 Task: See all articles on calendar connections.
Action: Mouse moved to (48, 560)
Screenshot: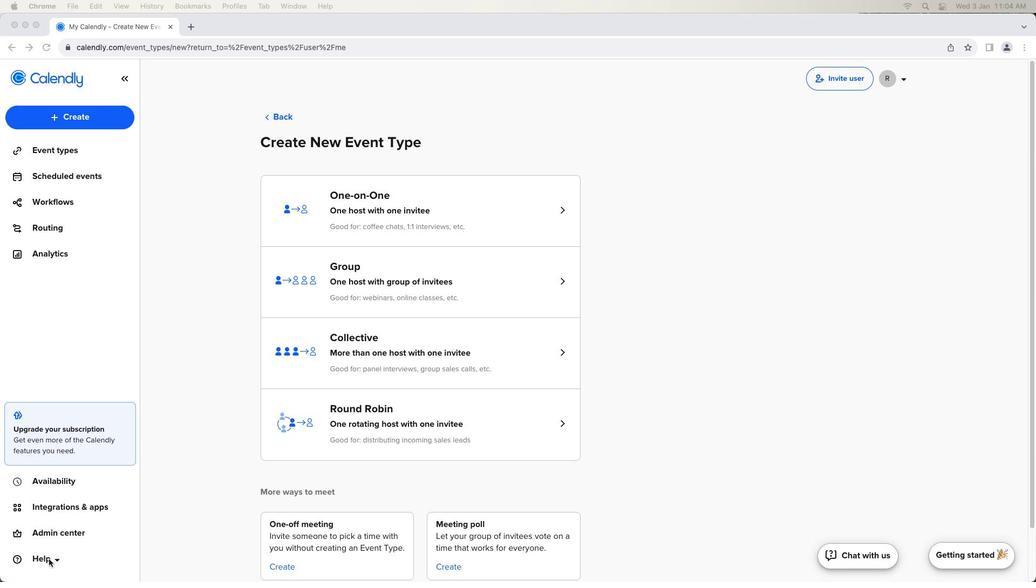 
Action: Mouse pressed left at (48, 560)
Screenshot: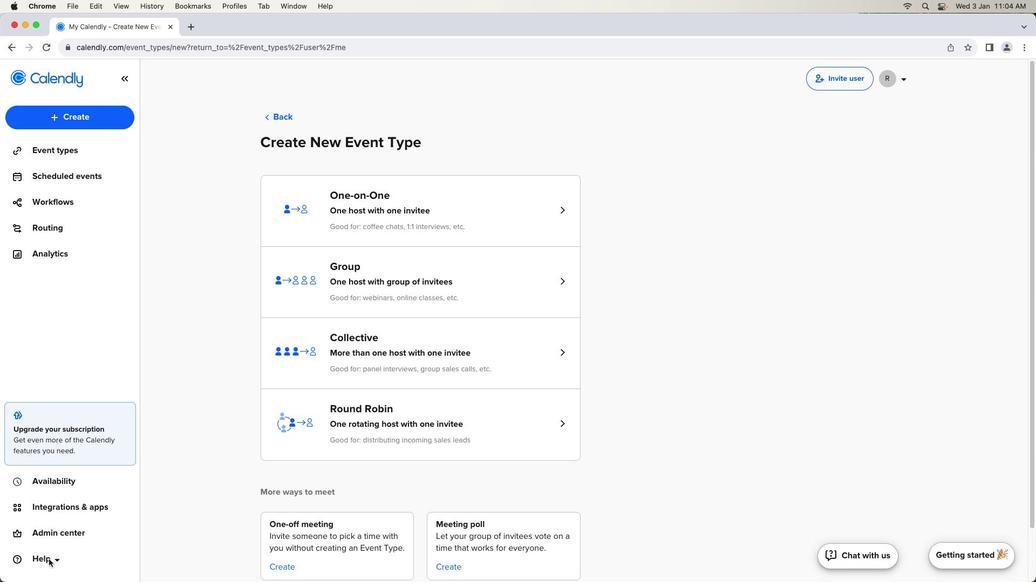 
Action: Mouse moved to (48, 559)
Screenshot: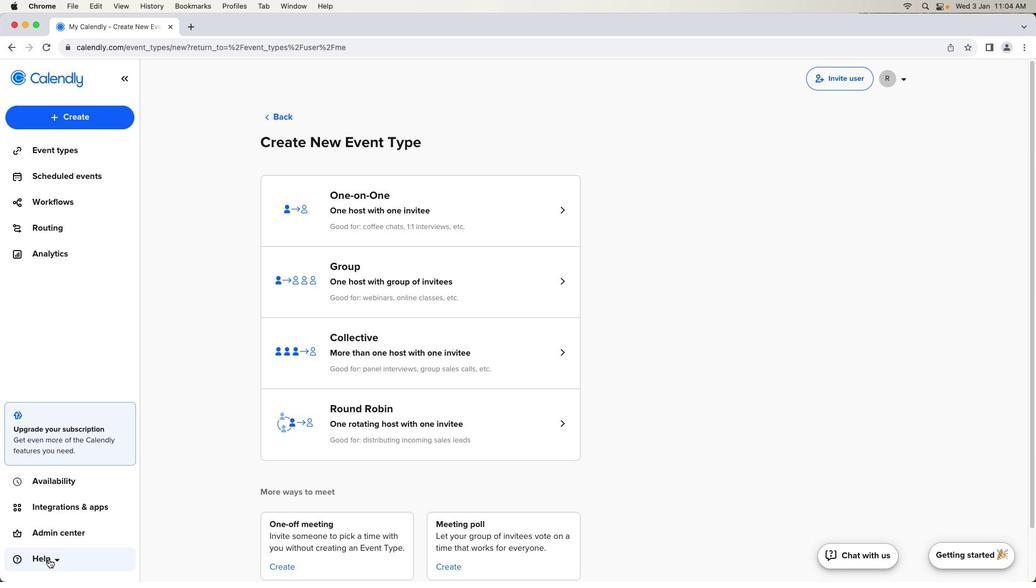 
Action: Mouse pressed left at (48, 559)
Screenshot: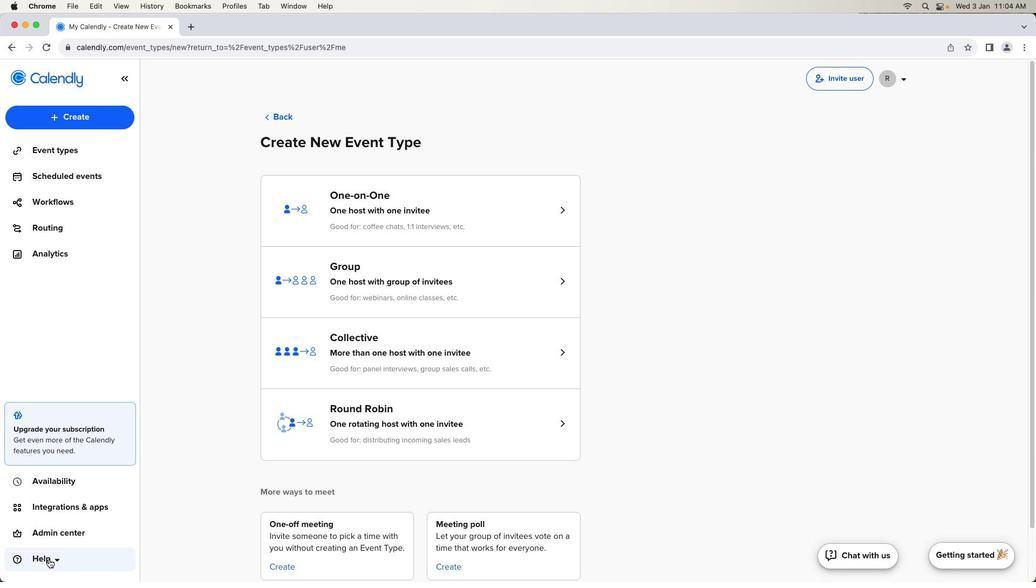 
Action: Mouse moved to (70, 472)
Screenshot: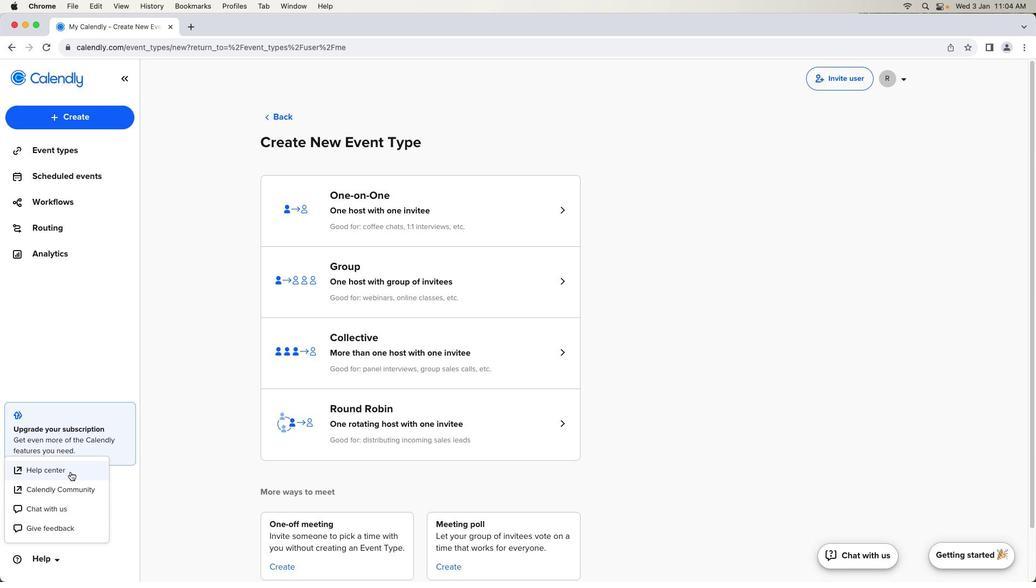 
Action: Mouse pressed left at (70, 472)
Screenshot: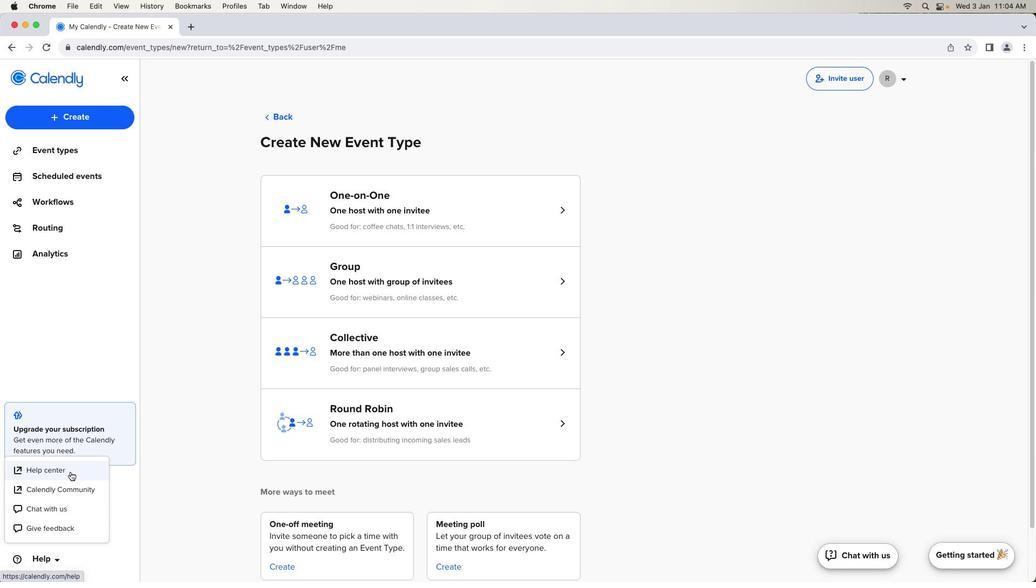 
Action: Mouse moved to (515, 479)
Screenshot: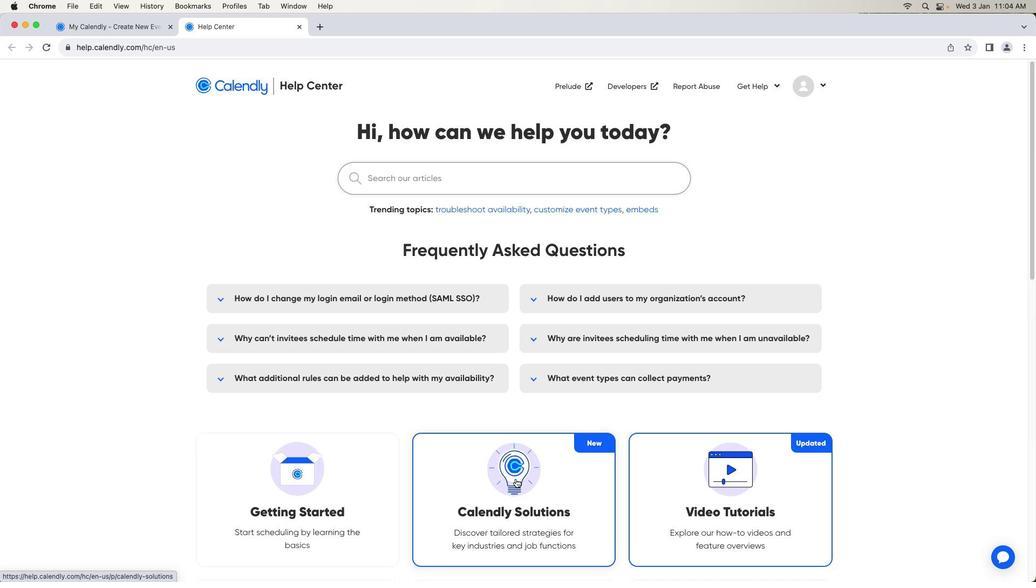 
Action: Mouse scrolled (515, 479) with delta (0, 0)
Screenshot: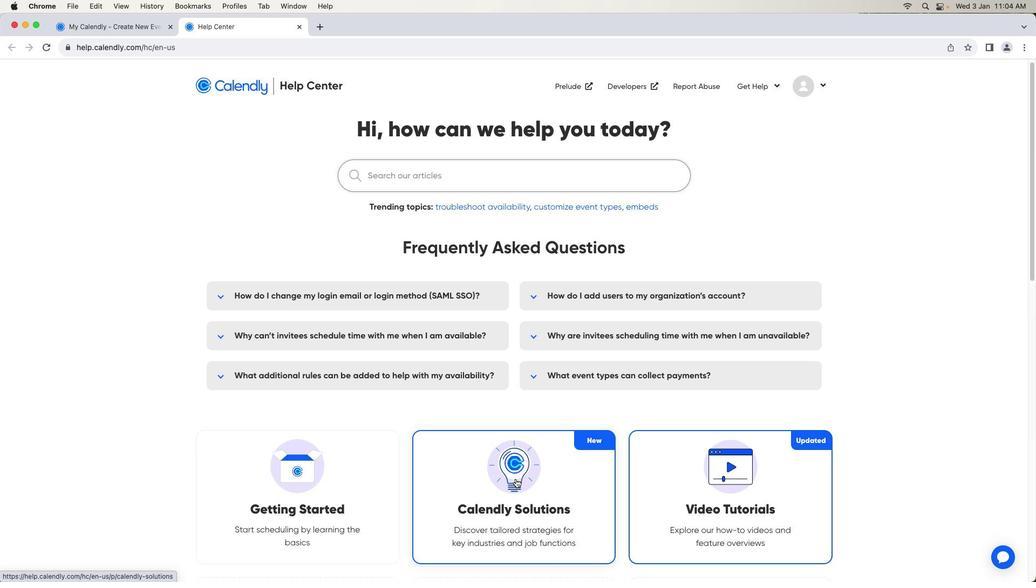 
Action: Mouse scrolled (515, 479) with delta (0, 0)
Screenshot: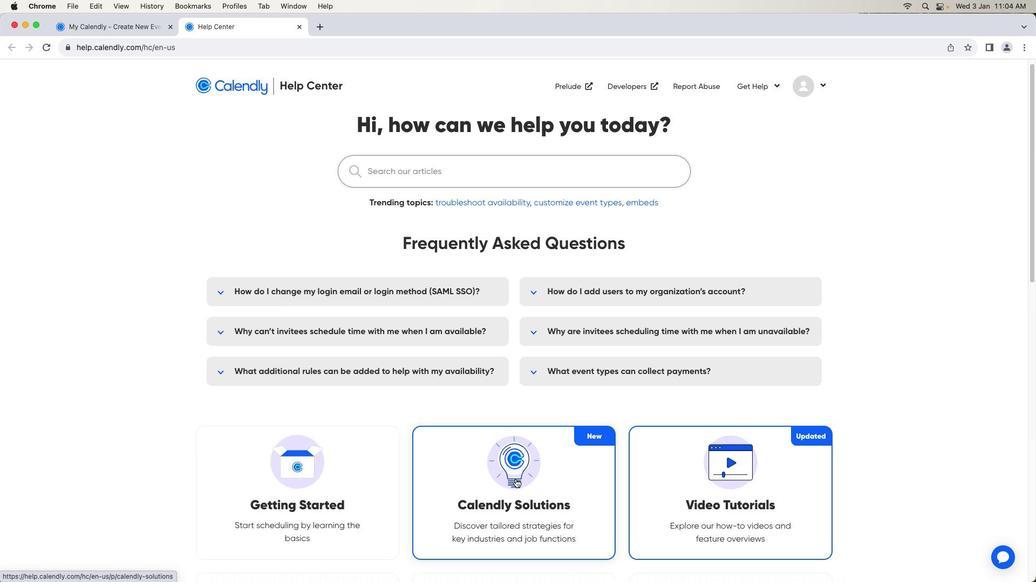 
Action: Mouse scrolled (515, 479) with delta (0, 0)
Screenshot: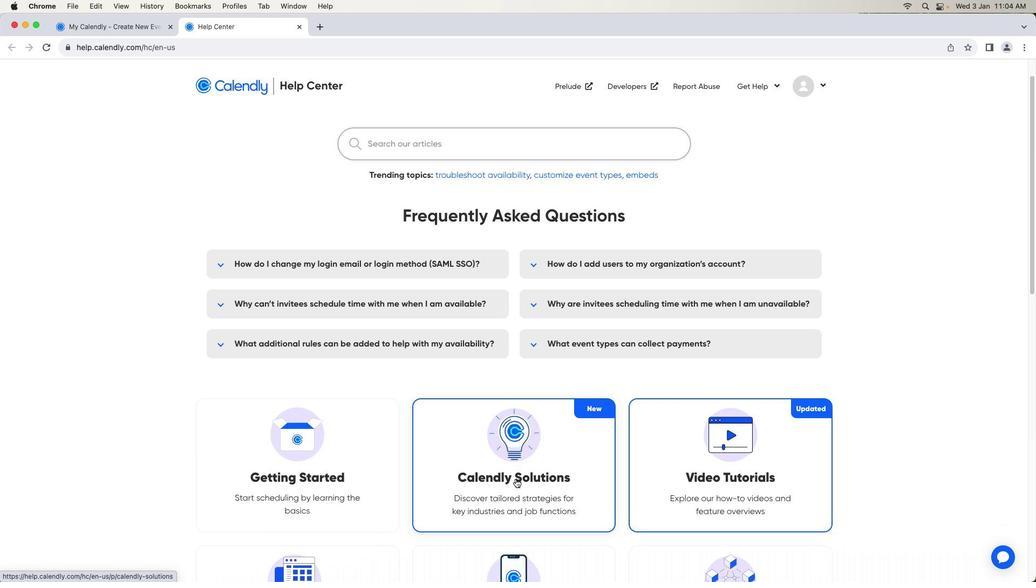 
Action: Mouse moved to (515, 479)
Screenshot: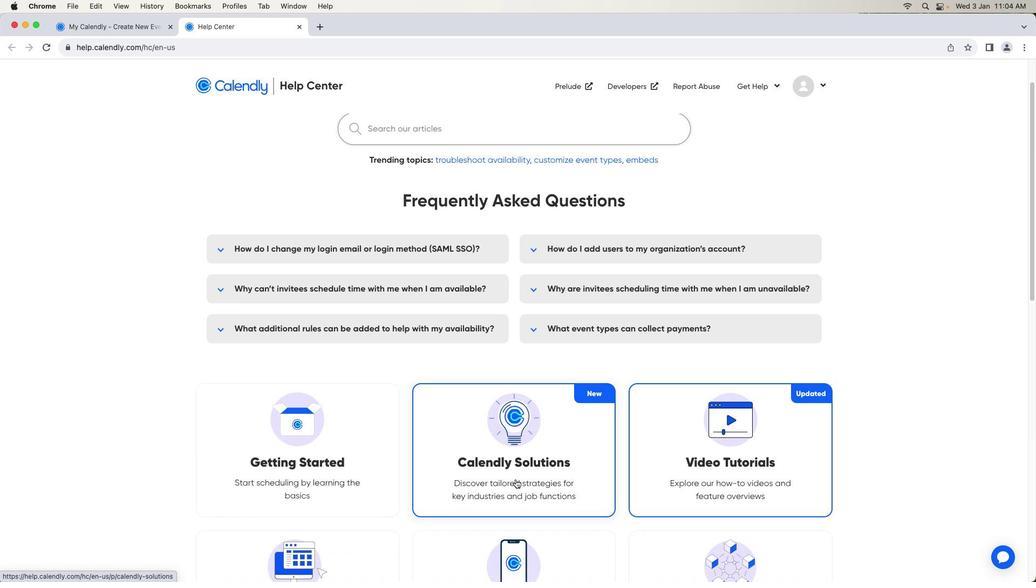 
Action: Mouse scrolled (515, 479) with delta (0, 0)
Screenshot: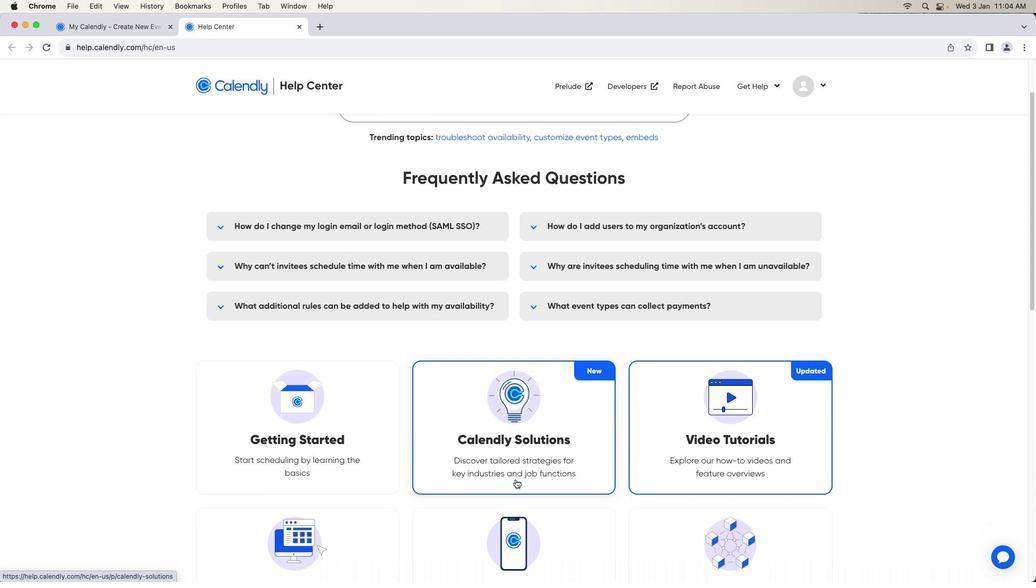 
Action: Mouse scrolled (515, 479) with delta (0, 0)
Screenshot: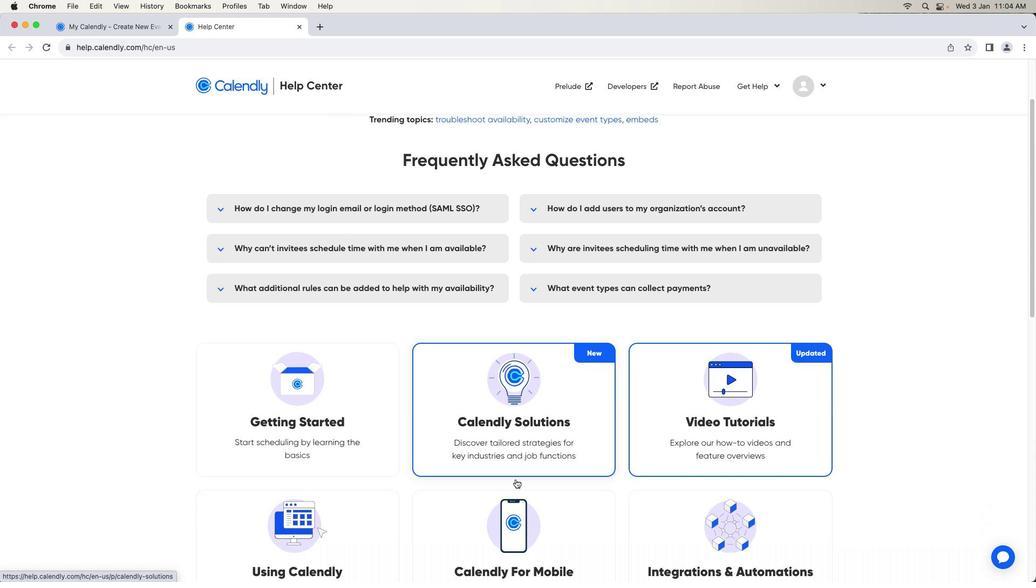 
Action: Mouse scrolled (515, 479) with delta (0, -1)
Screenshot: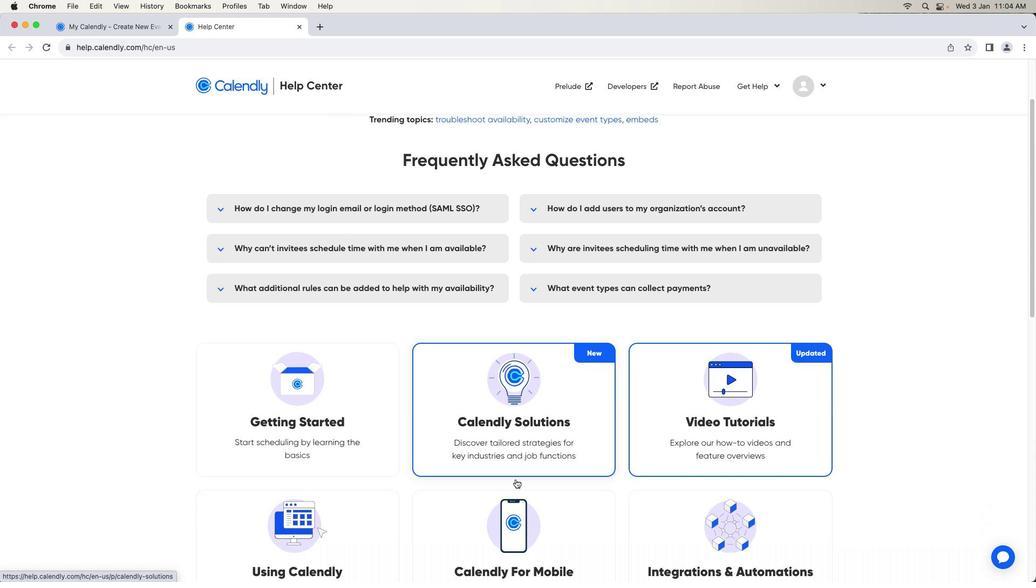 
Action: Mouse scrolled (515, 479) with delta (0, -2)
Screenshot: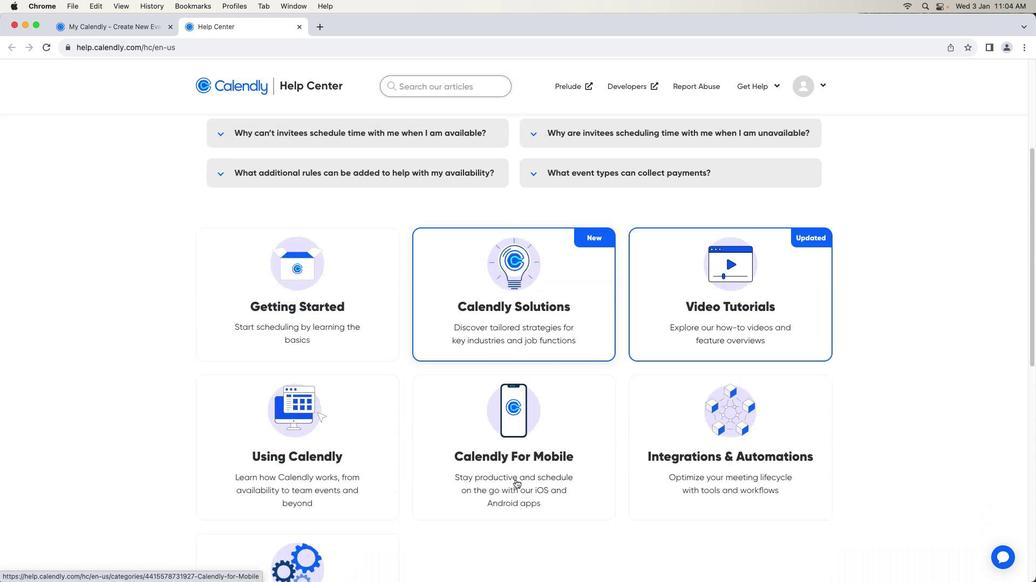 
Action: Mouse moved to (725, 382)
Screenshot: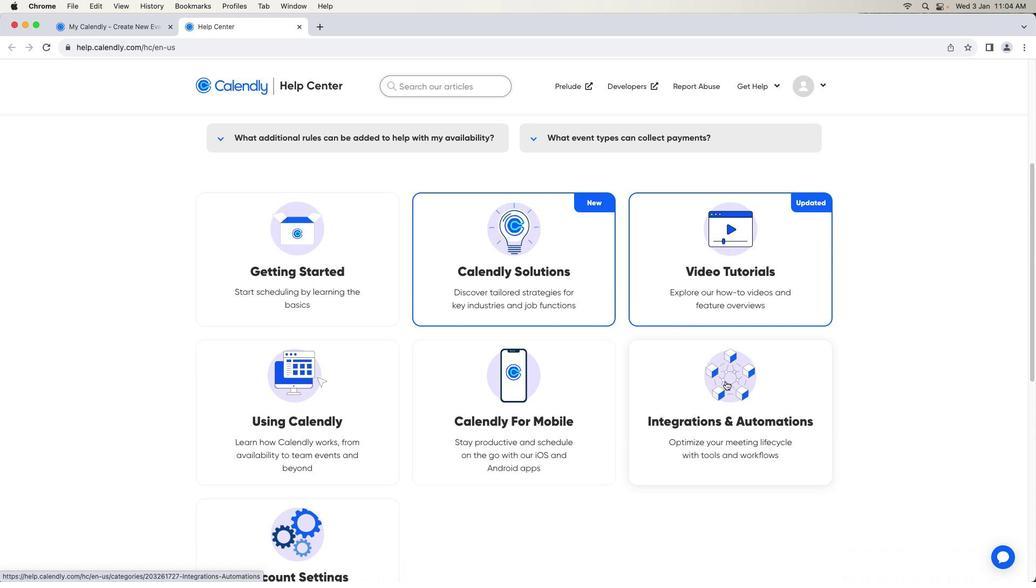 
Action: Mouse pressed left at (725, 382)
Screenshot: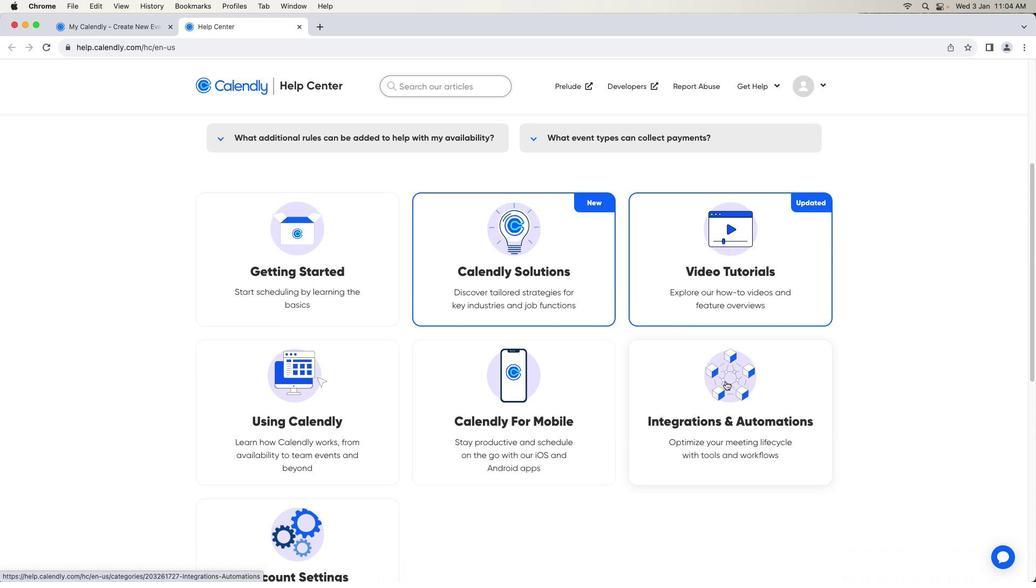 
Action: Mouse moved to (275, 554)
Screenshot: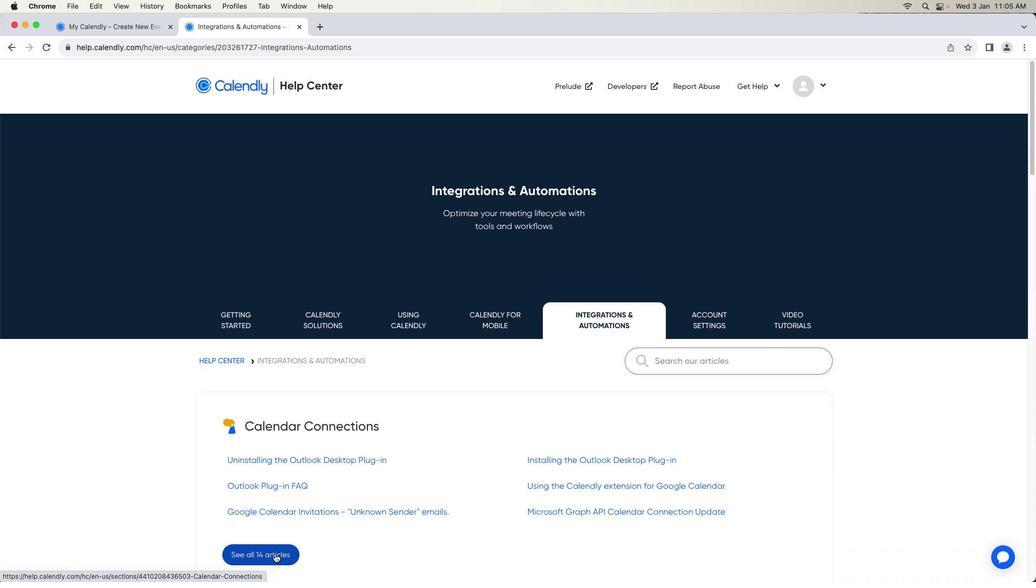 
Action: Mouse pressed left at (275, 554)
Screenshot: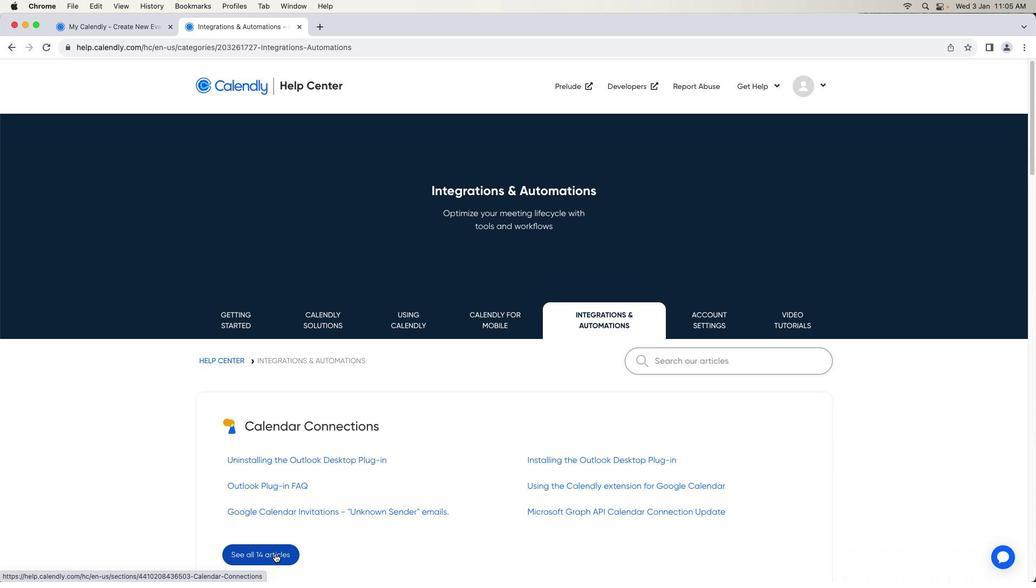 
Action: Mouse moved to (529, 513)
Screenshot: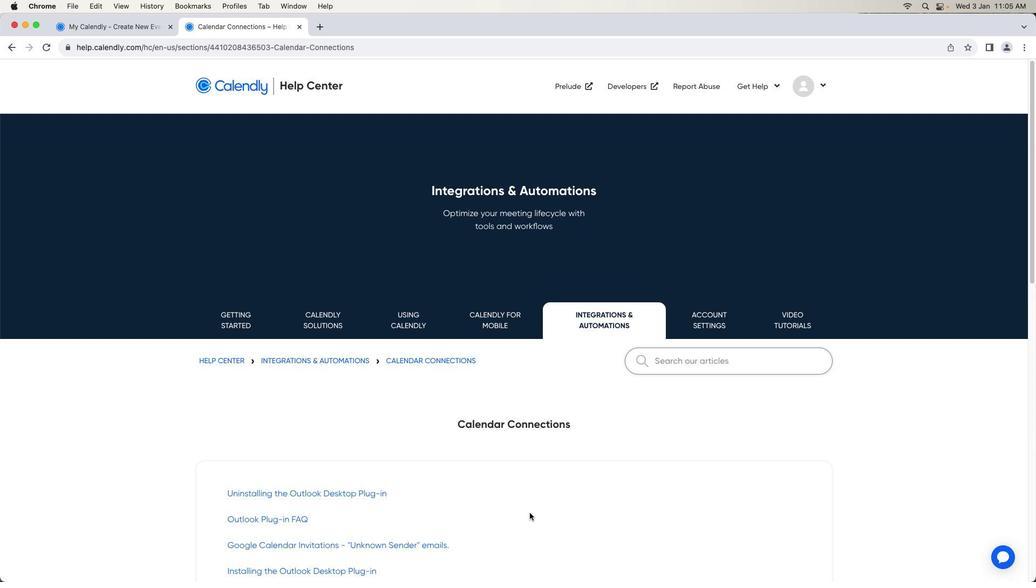 
Action: Mouse scrolled (529, 513) with delta (0, 0)
Screenshot: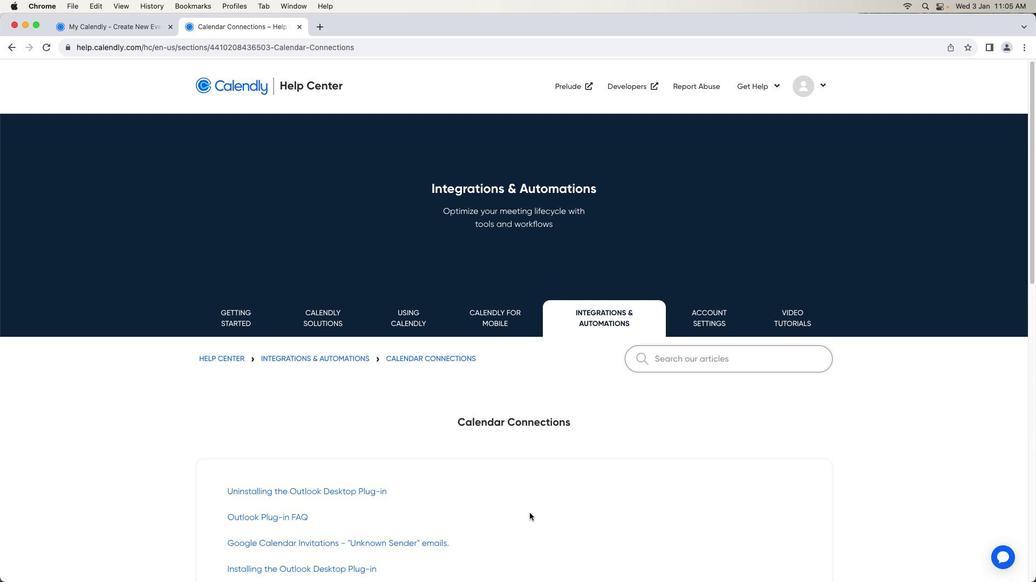 
Action: Mouse scrolled (529, 513) with delta (0, 0)
Screenshot: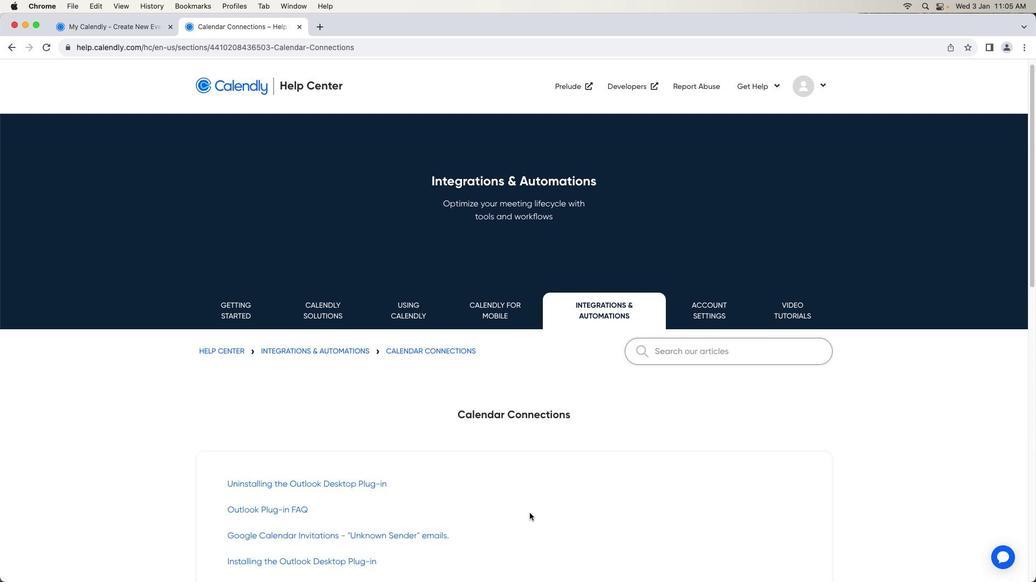 
Action: Mouse scrolled (529, 513) with delta (0, 0)
Screenshot: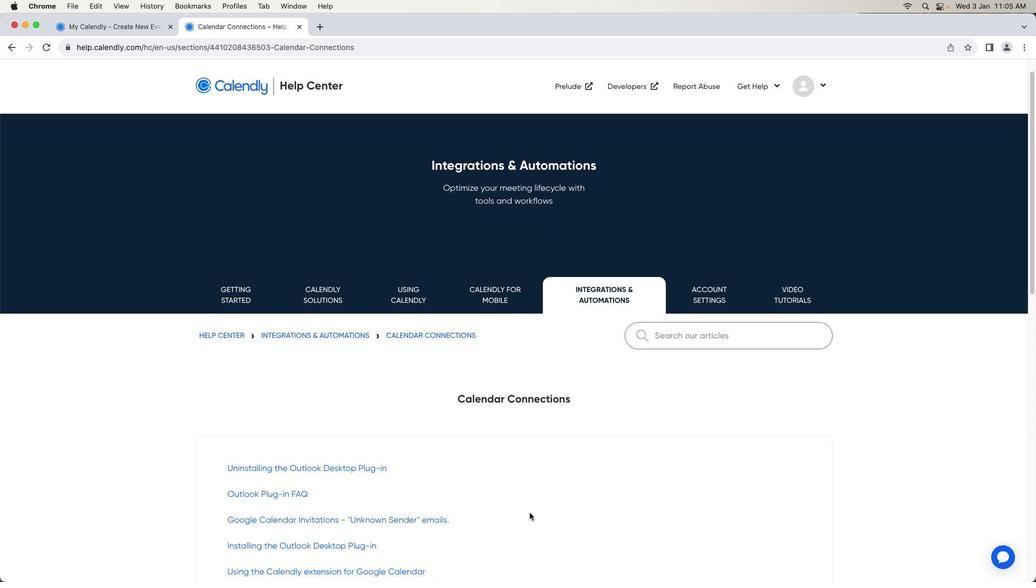 
Action: Mouse scrolled (529, 513) with delta (0, 0)
Screenshot: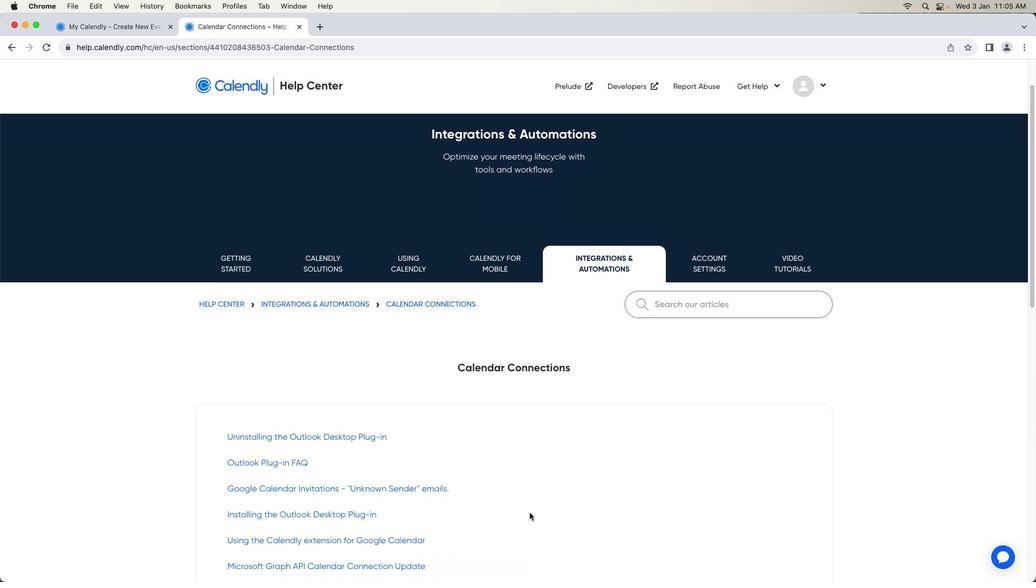 
Action: Mouse scrolled (529, 513) with delta (0, 0)
Screenshot: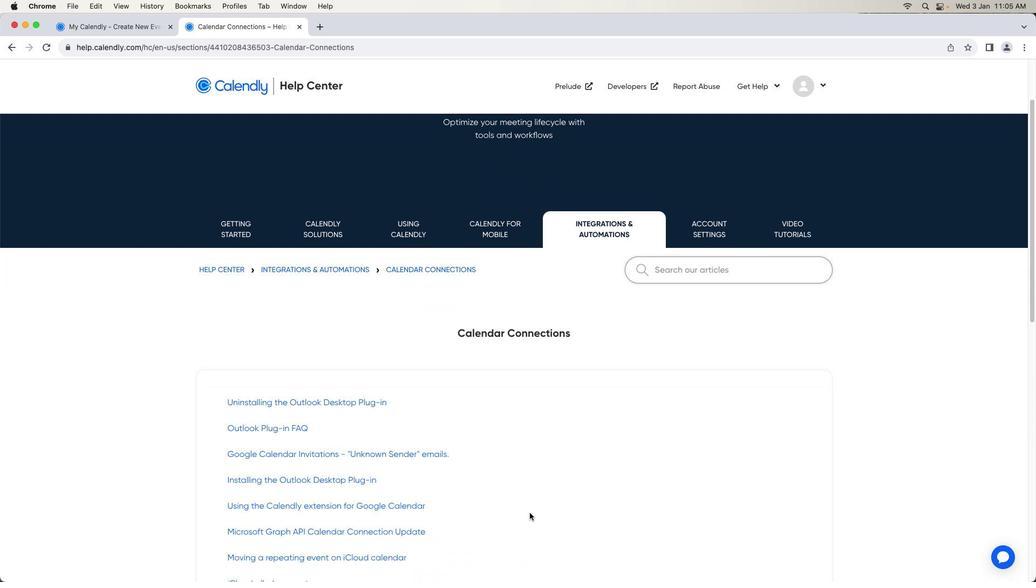 
Action: Mouse scrolled (529, 513) with delta (0, 0)
Screenshot: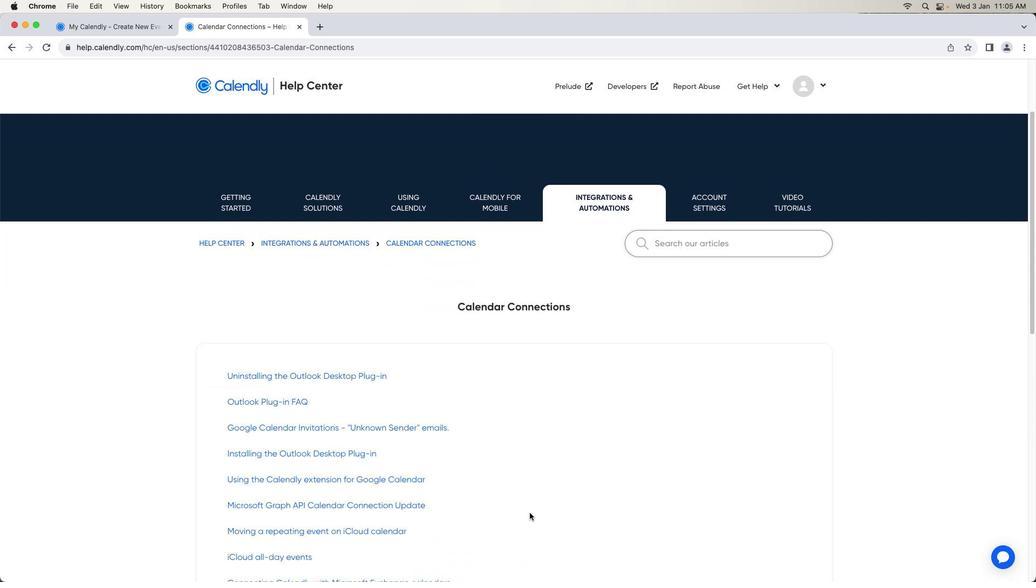 
Action: Mouse scrolled (529, 513) with delta (0, -1)
Screenshot: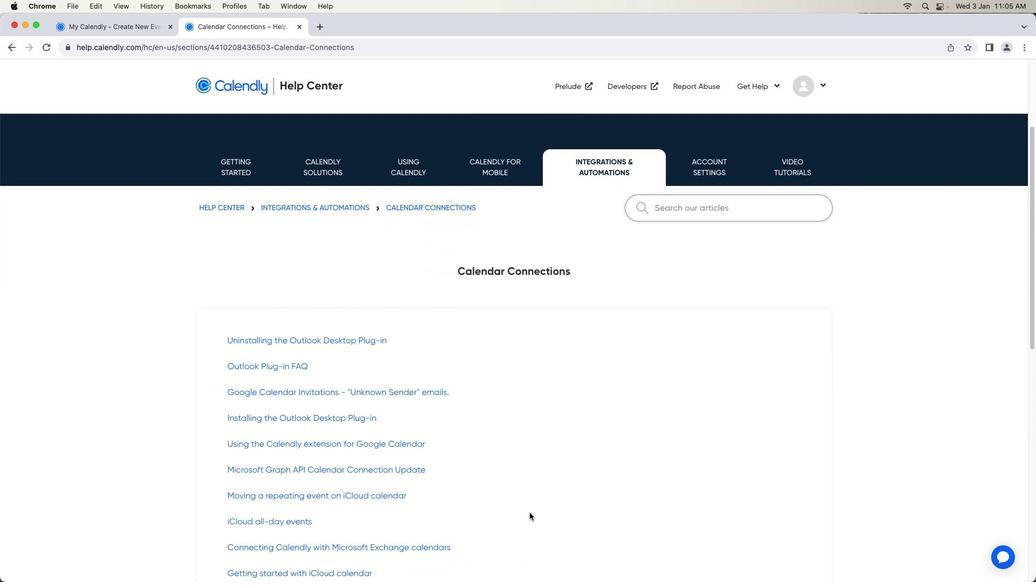 
Action: Mouse scrolled (529, 513) with delta (0, -1)
Screenshot: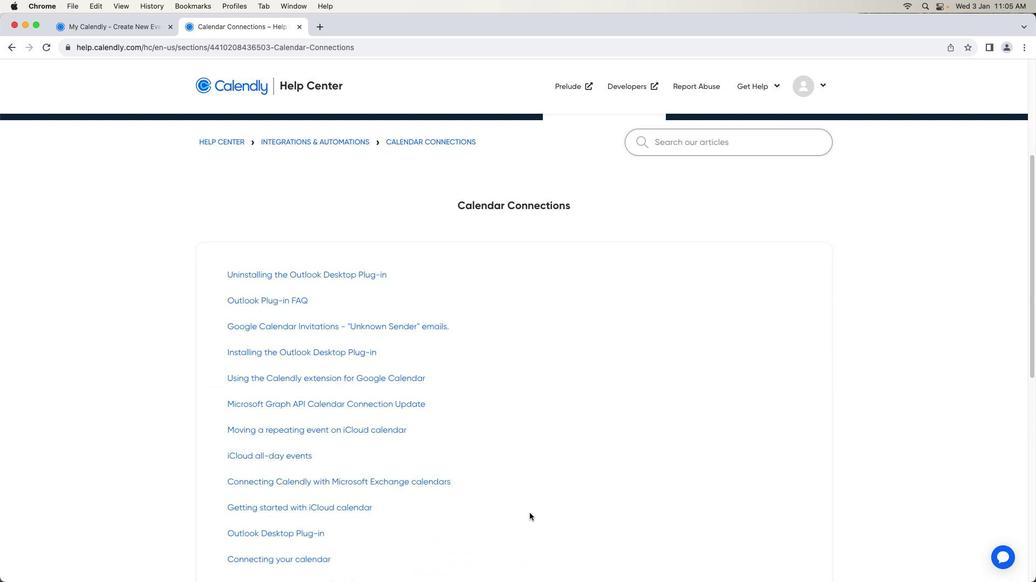 
Action: Mouse moved to (529, 513)
Screenshot: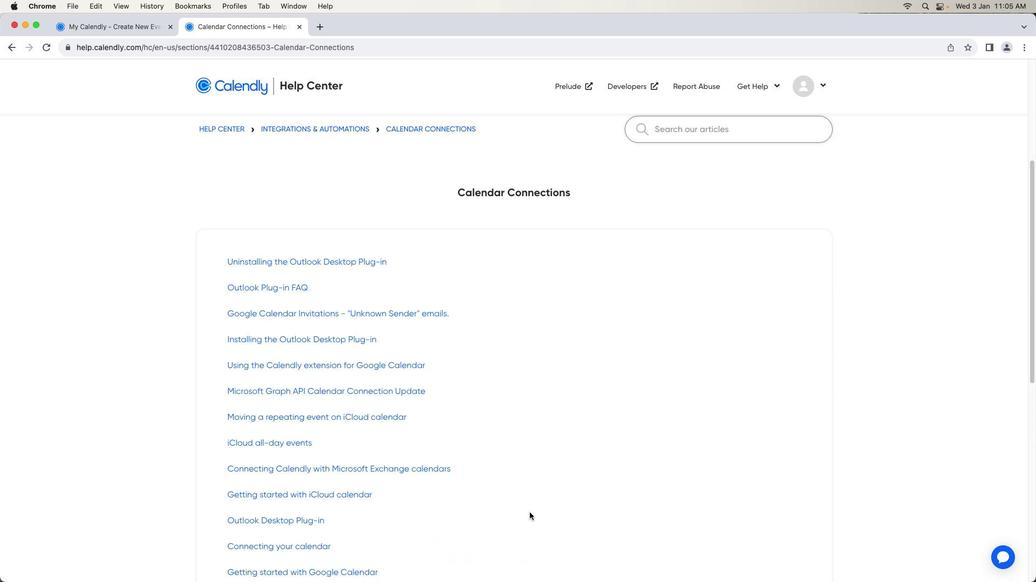 
Action: Mouse scrolled (529, 513) with delta (0, 0)
Screenshot: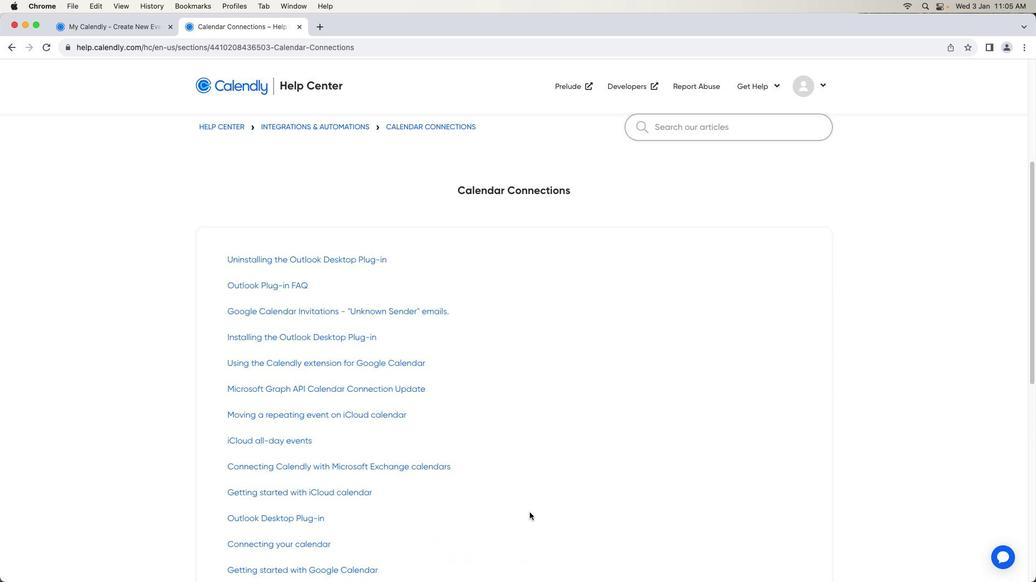
Action: Mouse scrolled (529, 513) with delta (0, 0)
Screenshot: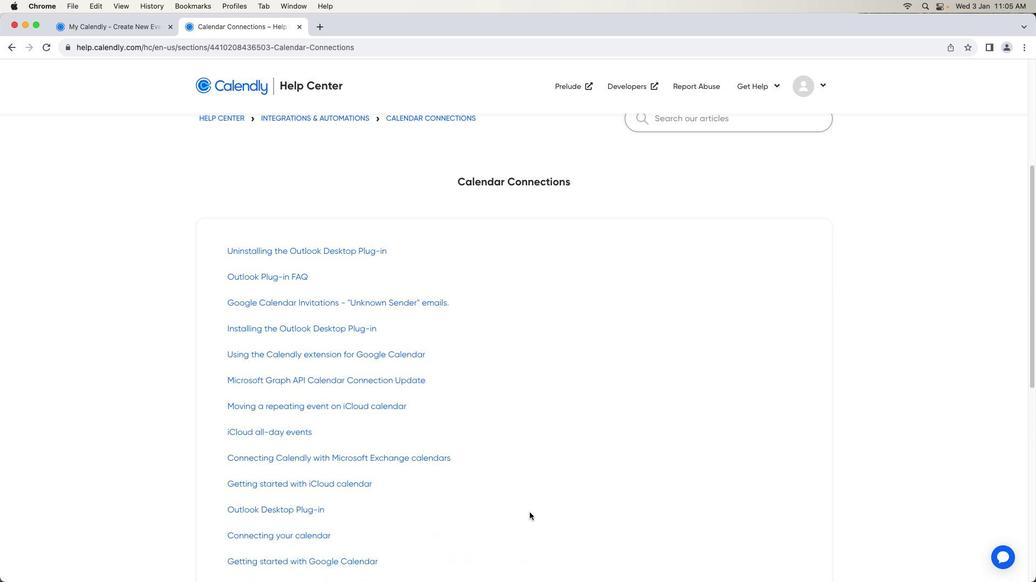 
Action: Mouse scrolled (529, 513) with delta (0, 0)
Screenshot: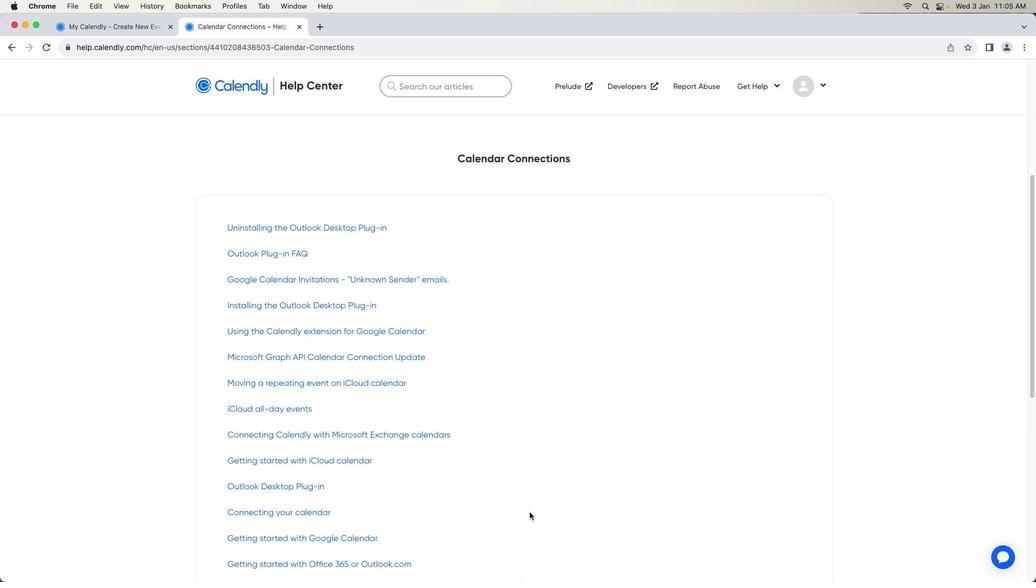 
Action: Mouse moved to (529, 512)
Screenshot: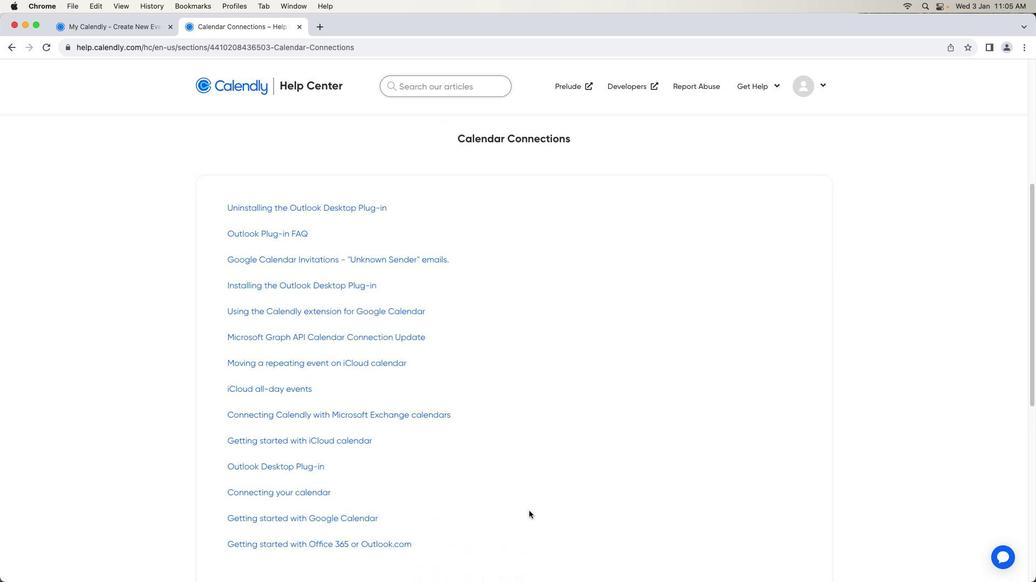 
Action: Mouse scrolled (529, 512) with delta (0, 0)
Screenshot: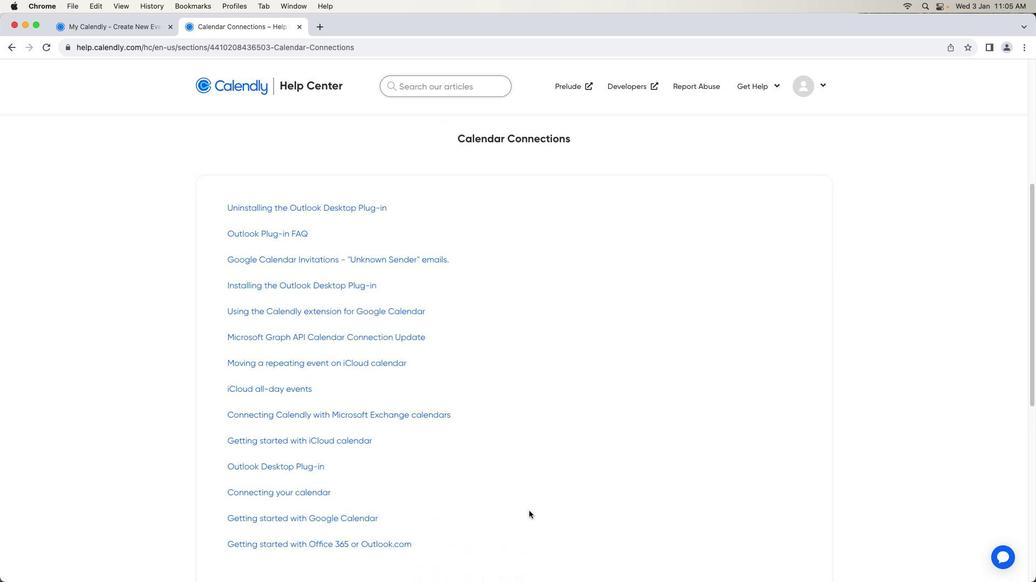 
Action: Mouse moved to (529, 512)
Screenshot: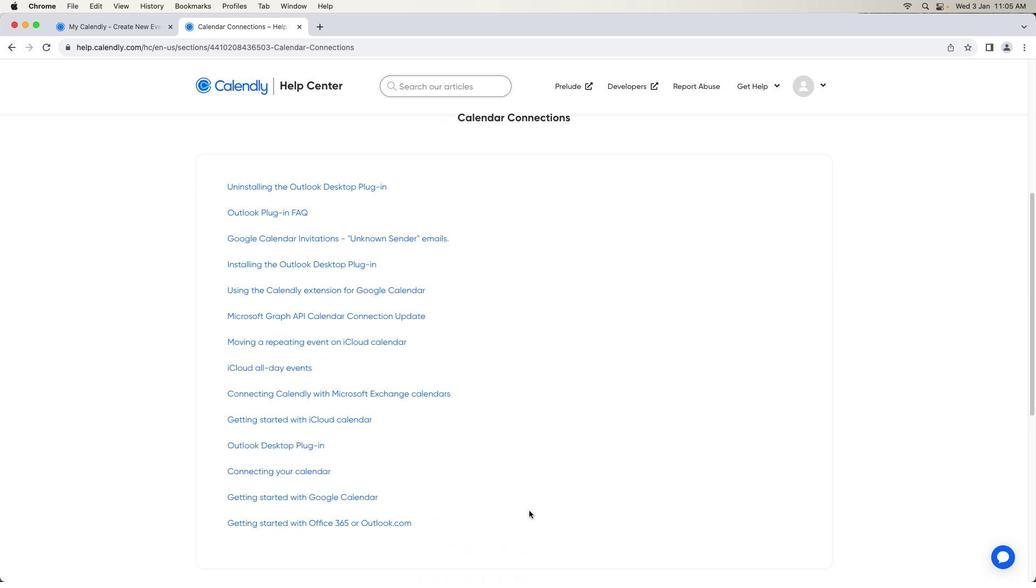 
Action: Mouse scrolled (529, 512) with delta (0, 0)
Screenshot: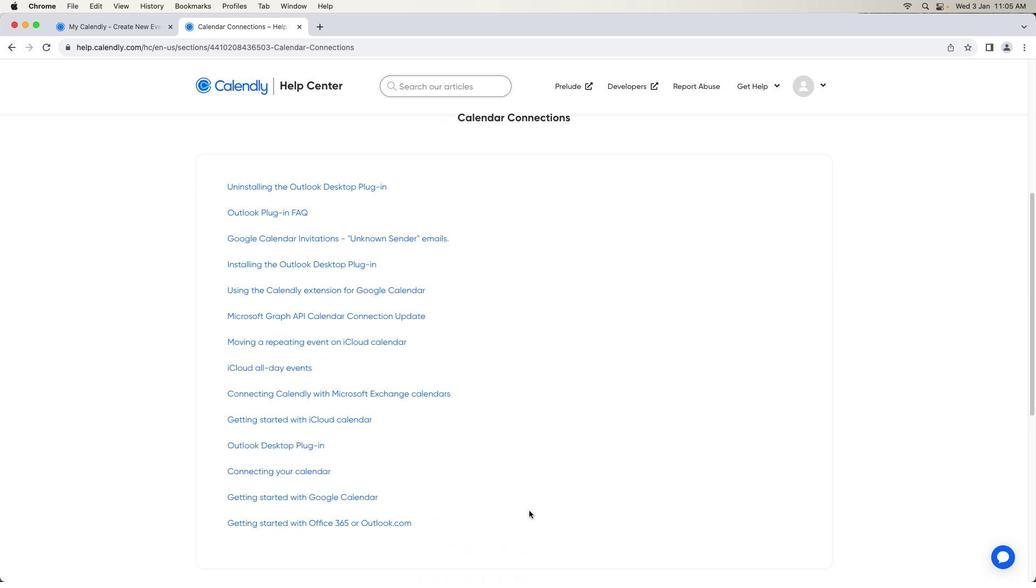 
Action: Mouse moved to (529, 511)
Screenshot: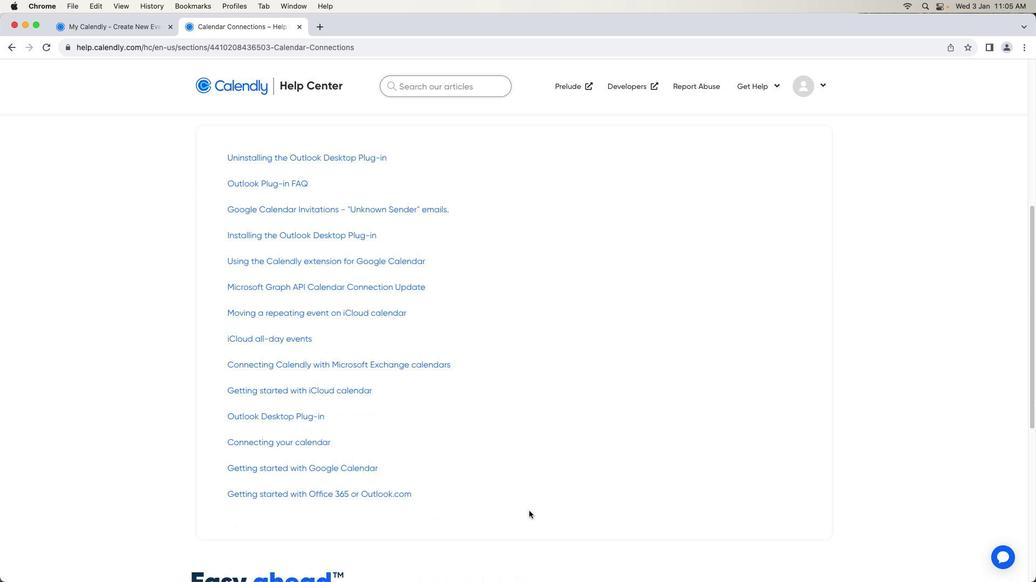 
Action: Mouse scrolled (529, 511) with delta (0, -1)
Screenshot: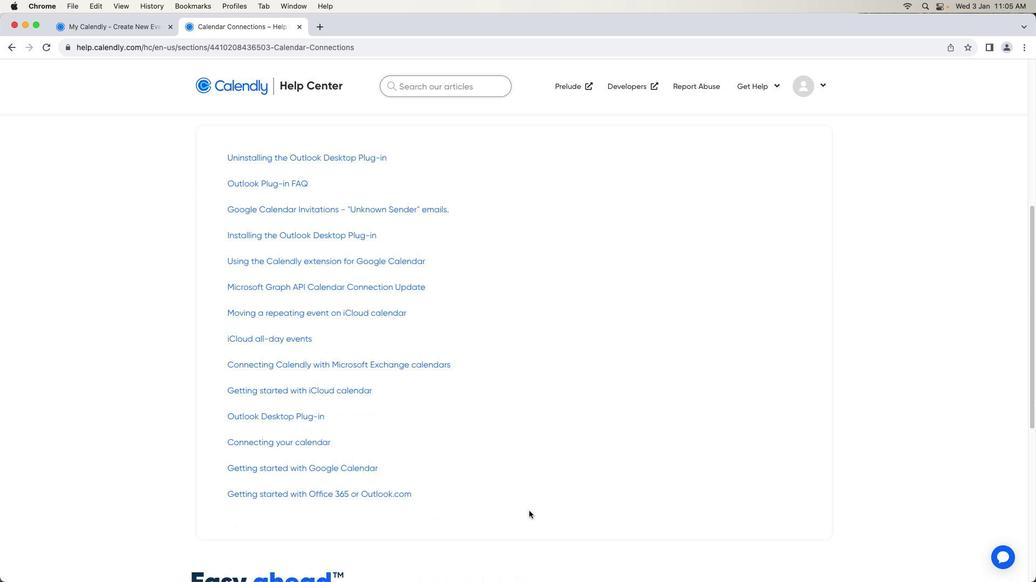 
Action: Mouse moved to (529, 511)
Screenshot: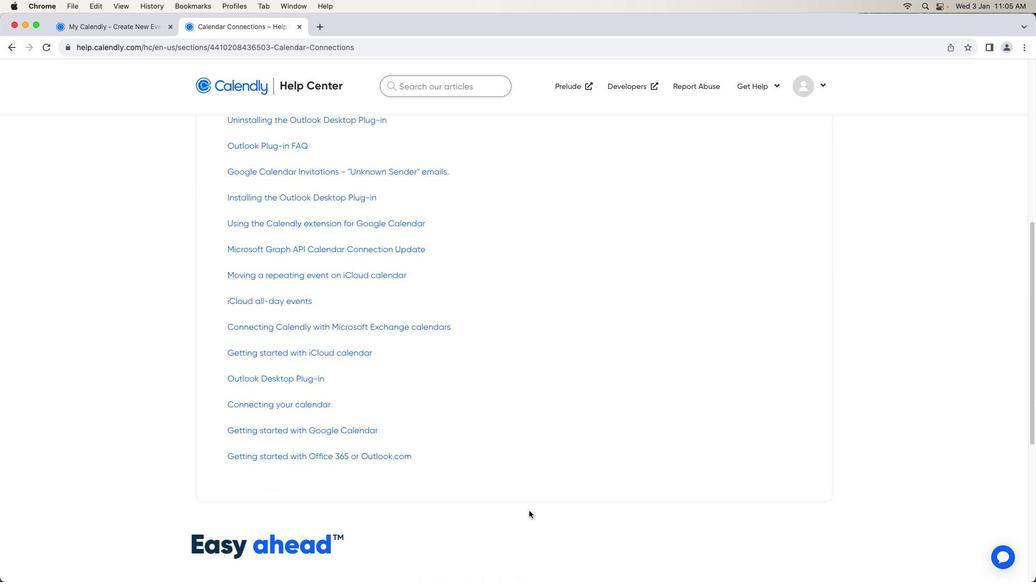
Action: Mouse scrolled (529, 511) with delta (0, -1)
Screenshot: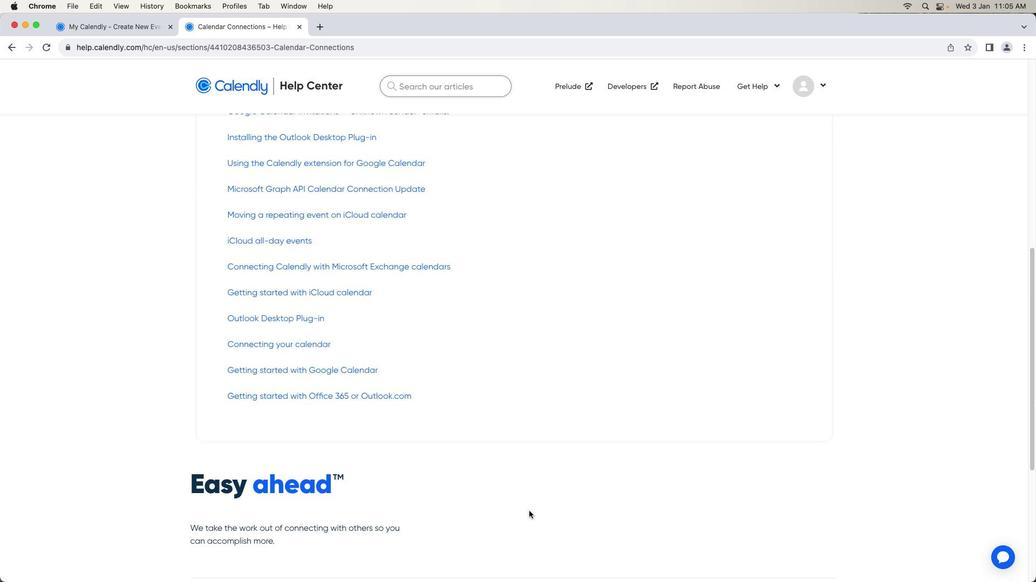 
Action: Mouse scrolled (529, 511) with delta (0, 0)
Screenshot: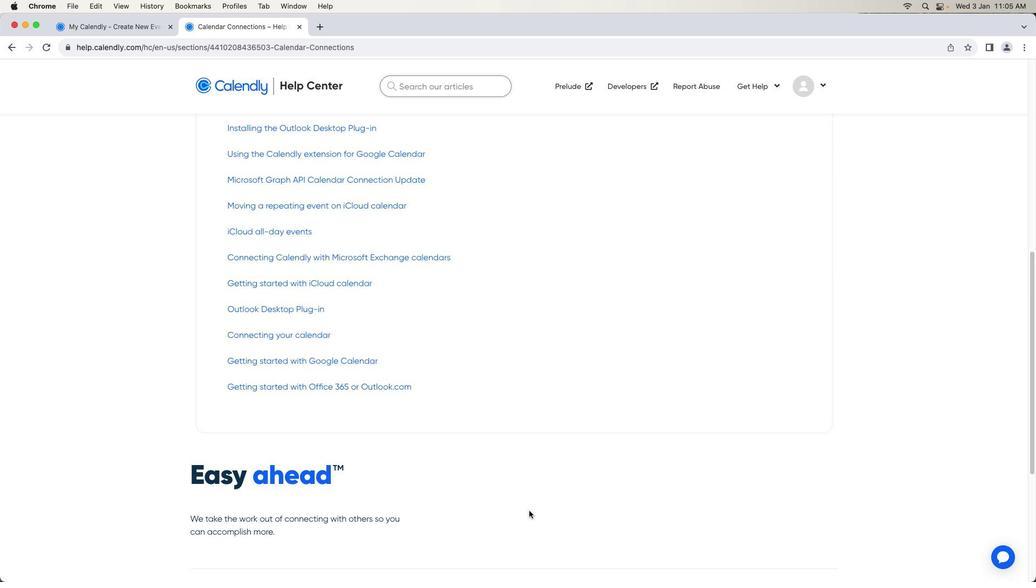 
Action: Mouse moved to (549, 514)
Screenshot: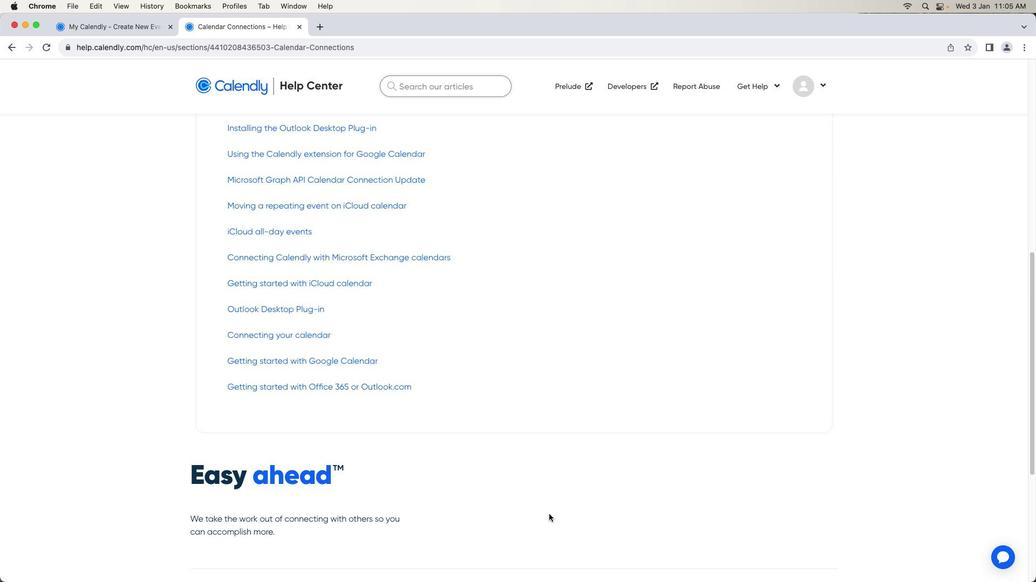 
